 Task: Add Burt's Bees Micellar Facial Towelettes With Rose Water to the cart.
Action: Mouse moved to (349, 147)
Screenshot: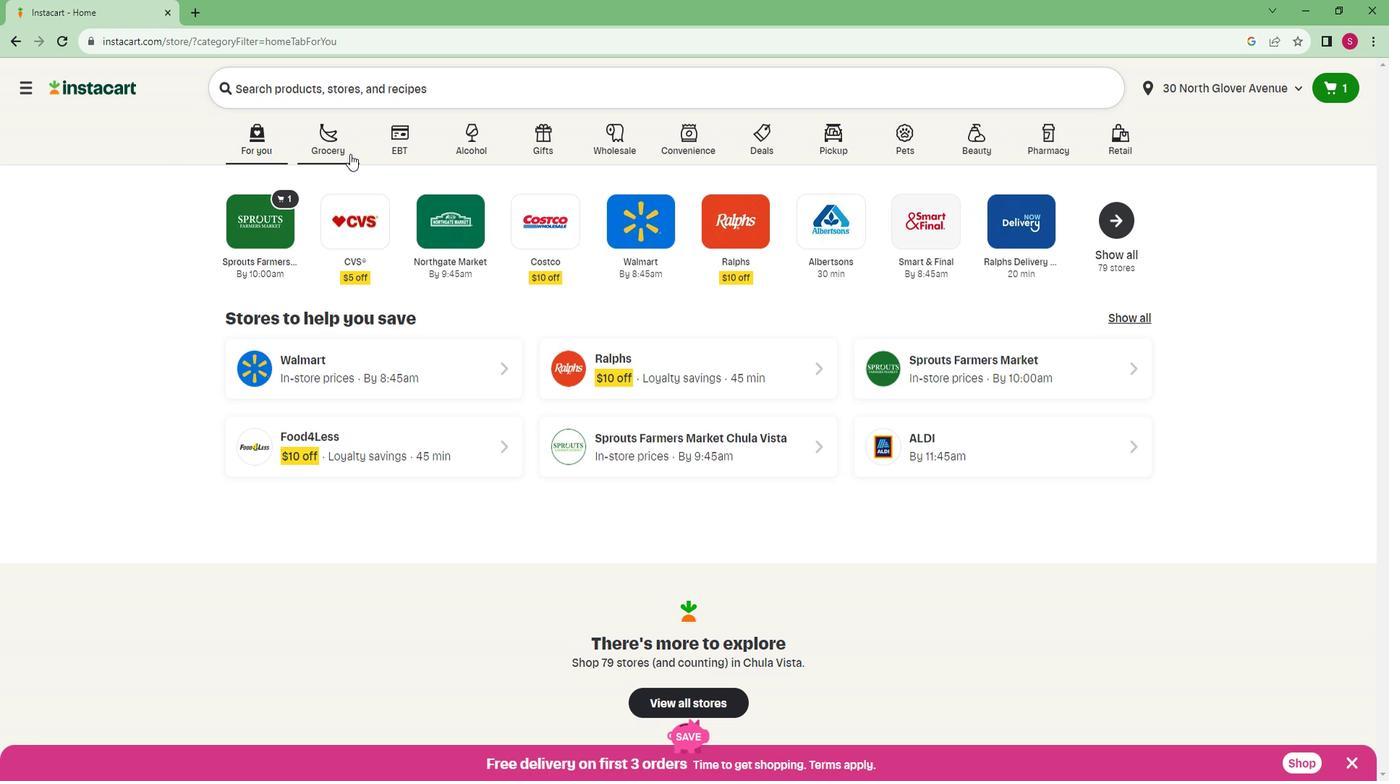 
Action: Mouse pressed left at (349, 147)
Screenshot: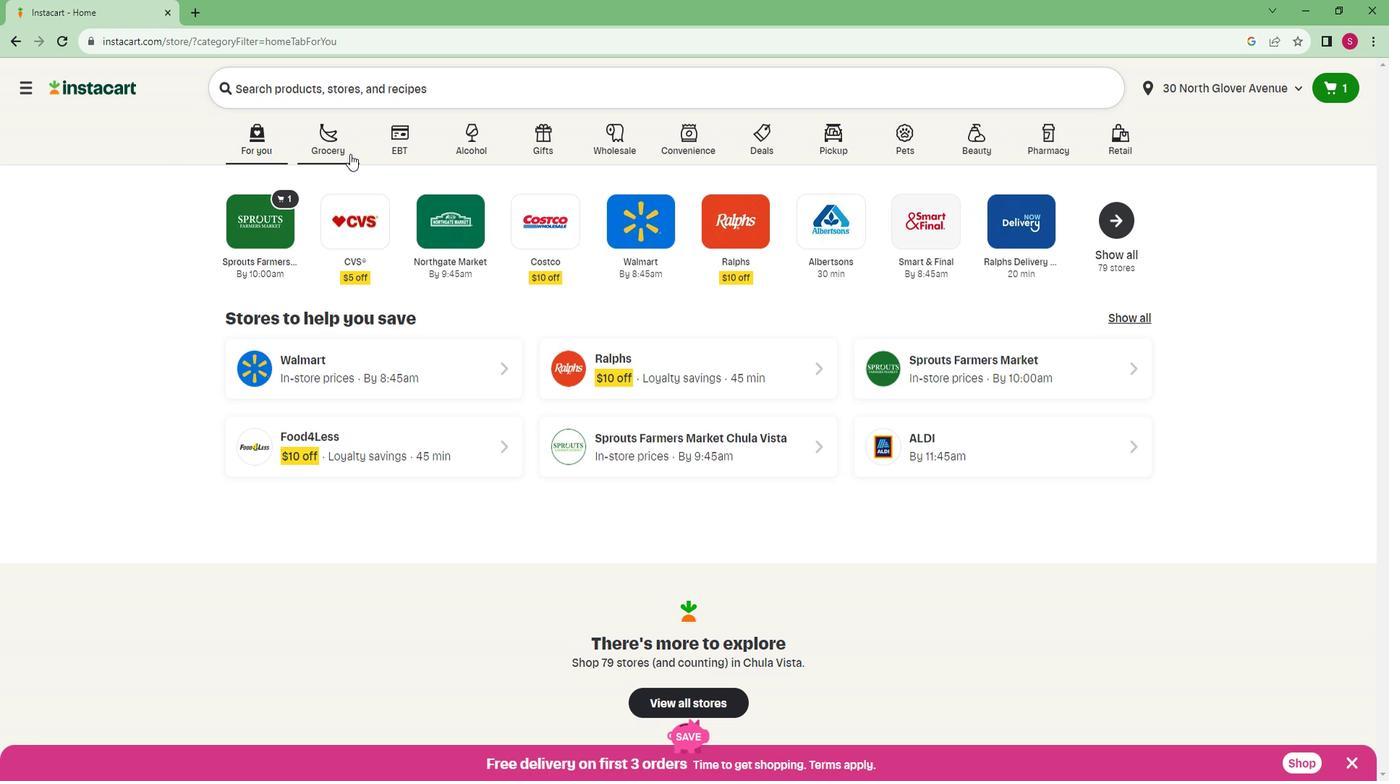 
Action: Mouse moved to (288, 393)
Screenshot: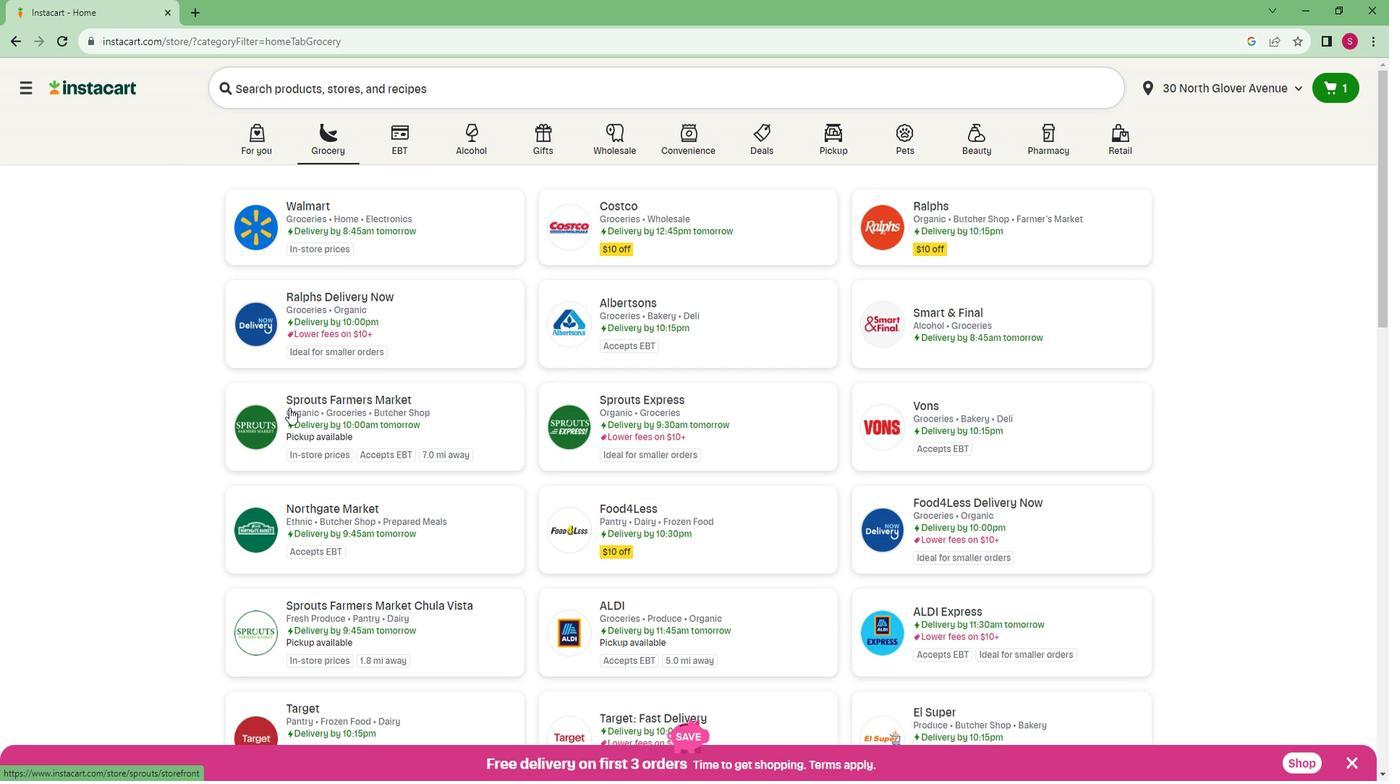 
Action: Mouse pressed left at (288, 393)
Screenshot: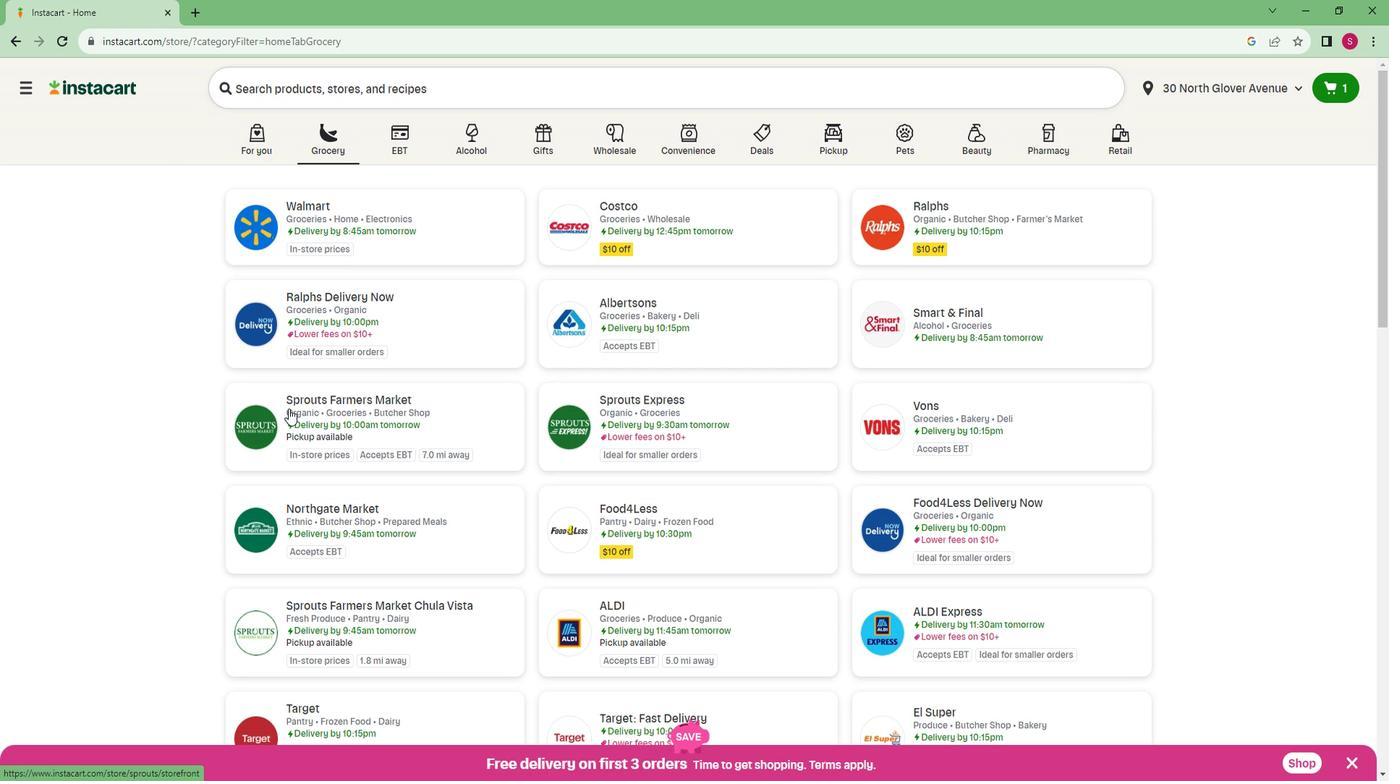 
Action: Mouse moved to (65, 467)
Screenshot: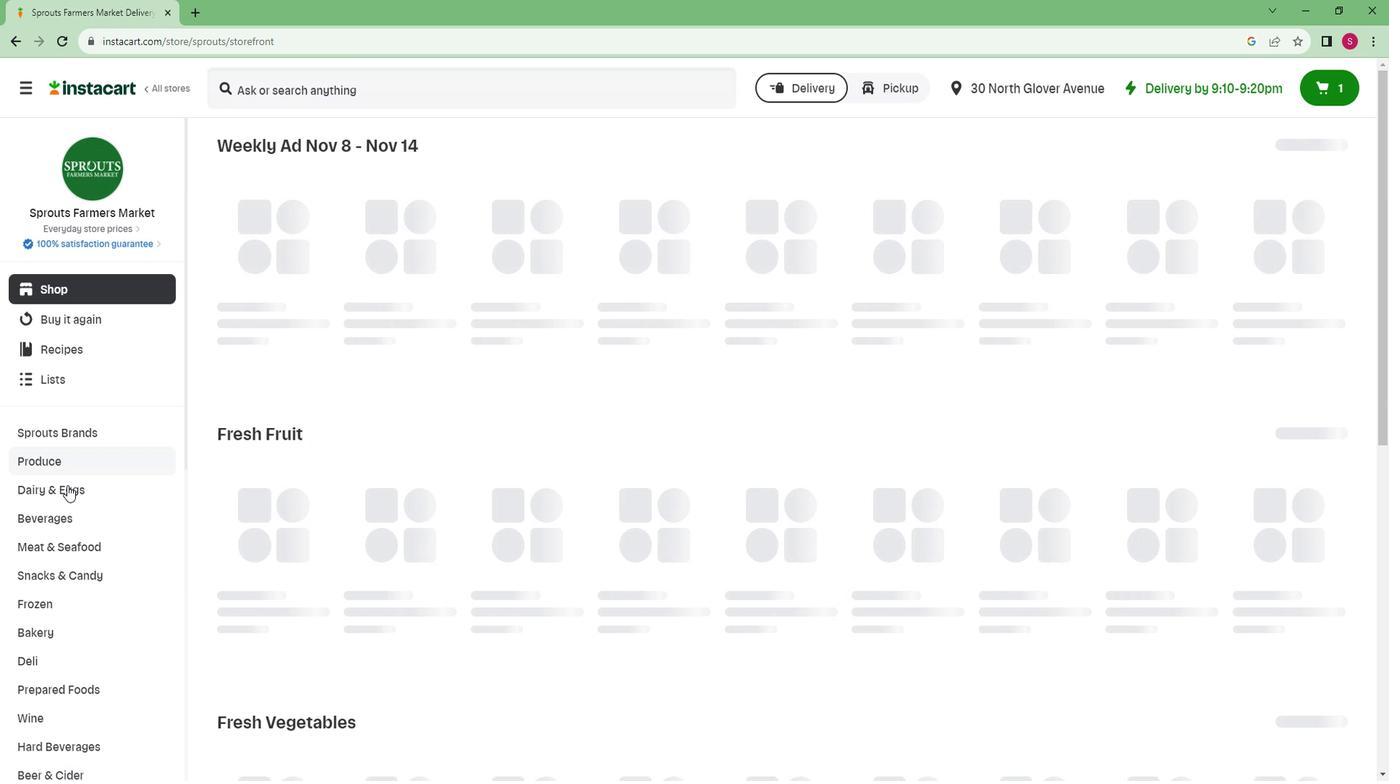 
Action: Mouse scrolled (65, 466) with delta (0, 0)
Screenshot: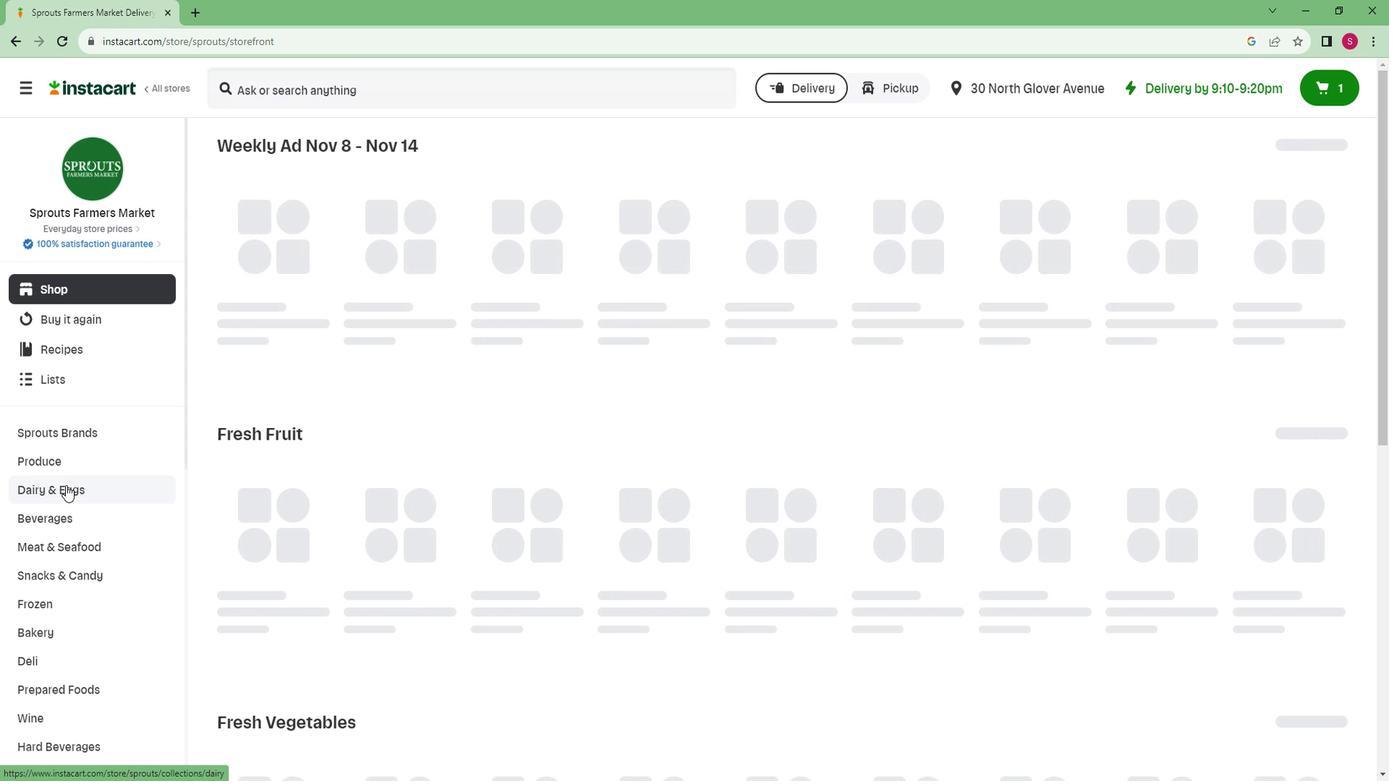 
Action: Mouse scrolled (65, 466) with delta (0, 0)
Screenshot: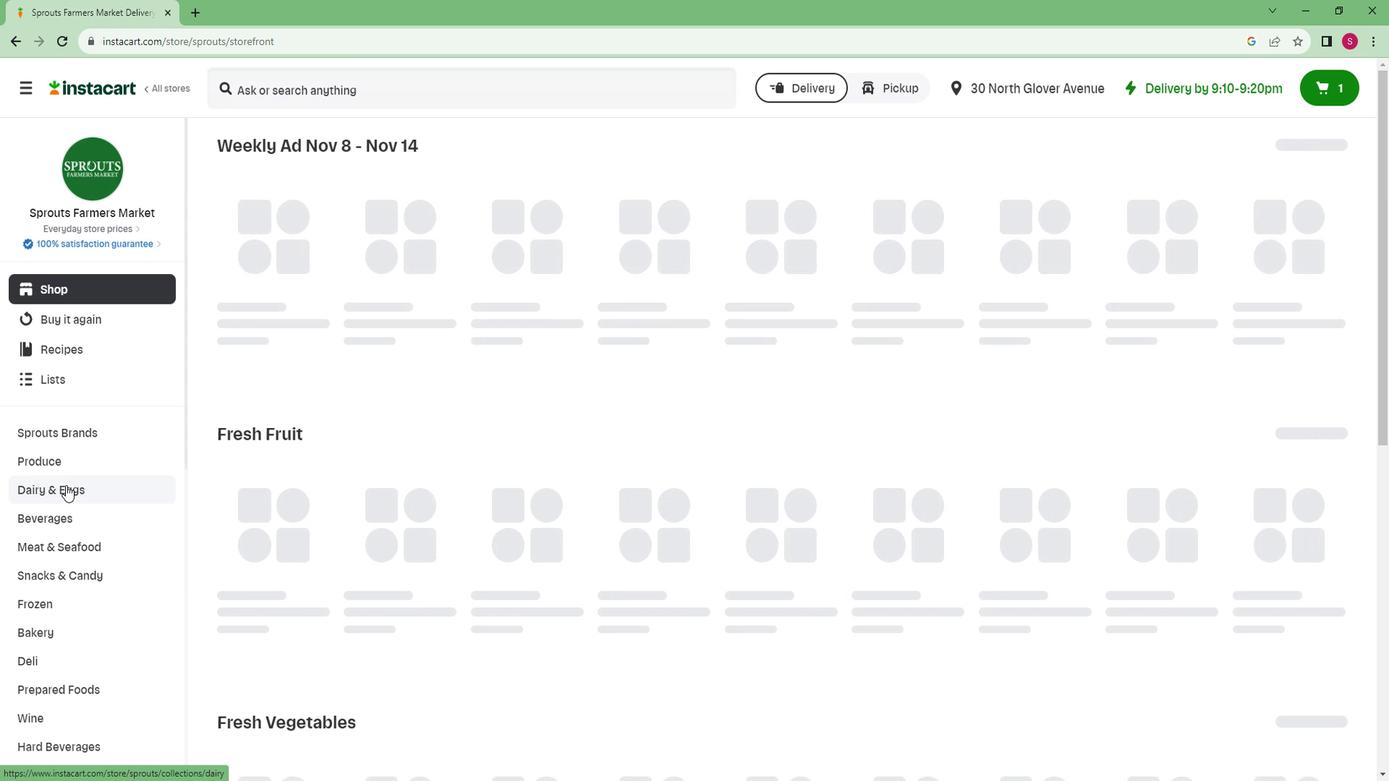 
Action: Mouse scrolled (65, 466) with delta (0, 0)
Screenshot: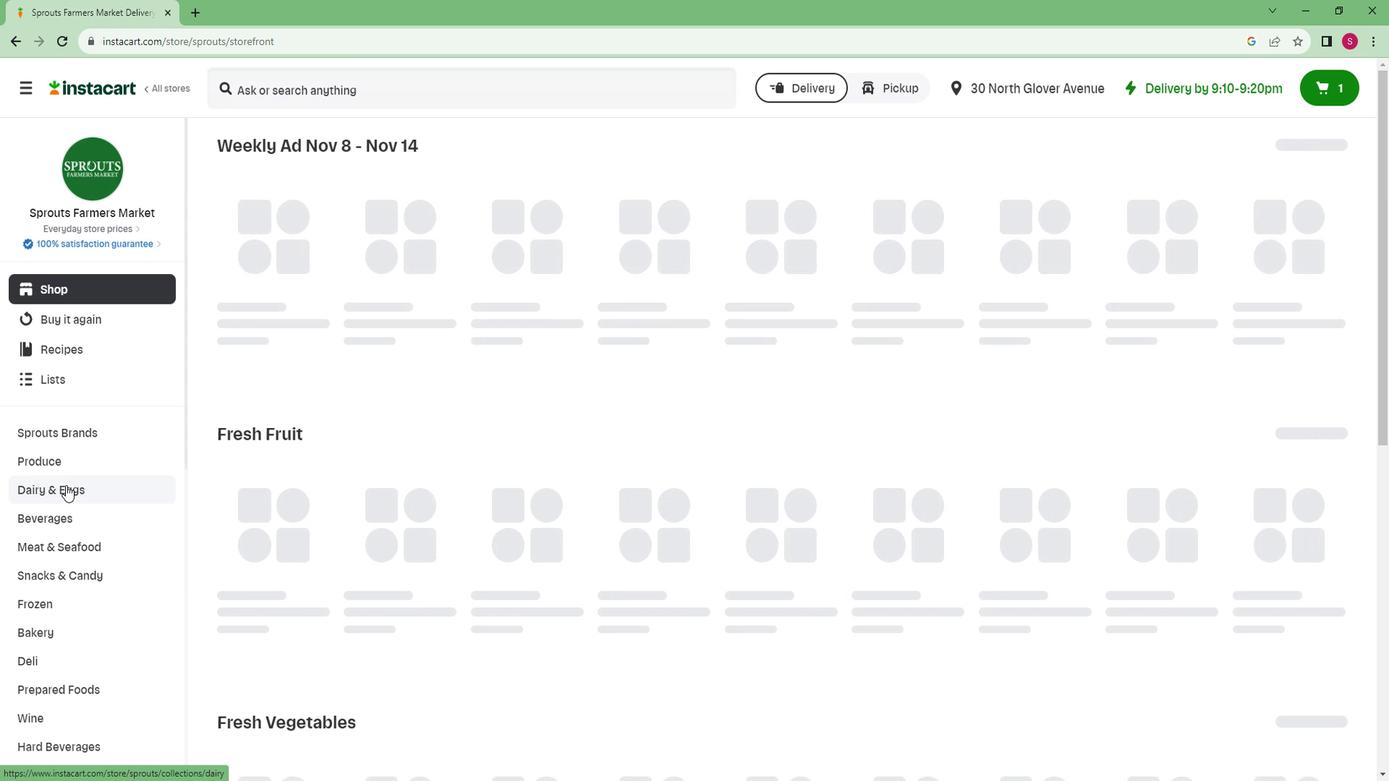 
Action: Mouse scrolled (65, 466) with delta (0, 0)
Screenshot: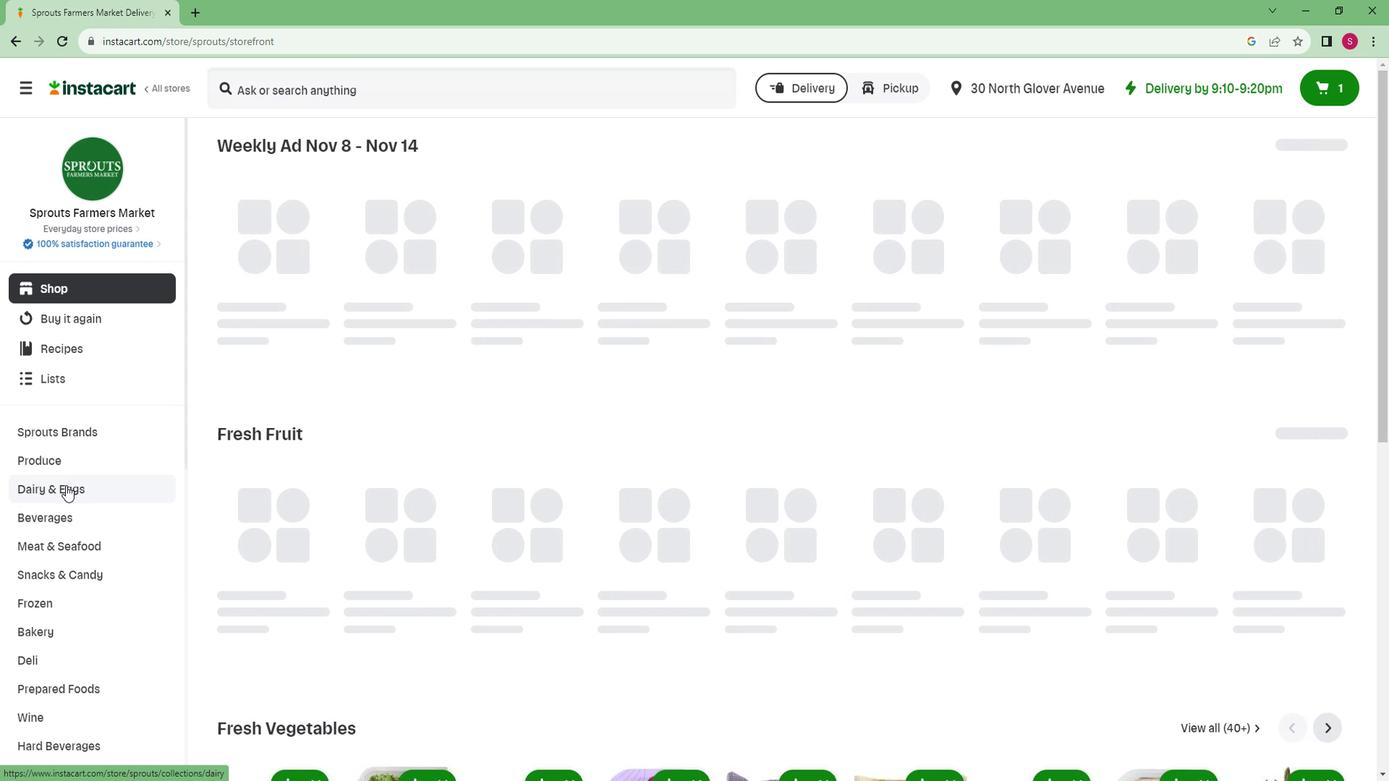 
Action: Mouse scrolled (65, 466) with delta (0, 0)
Screenshot: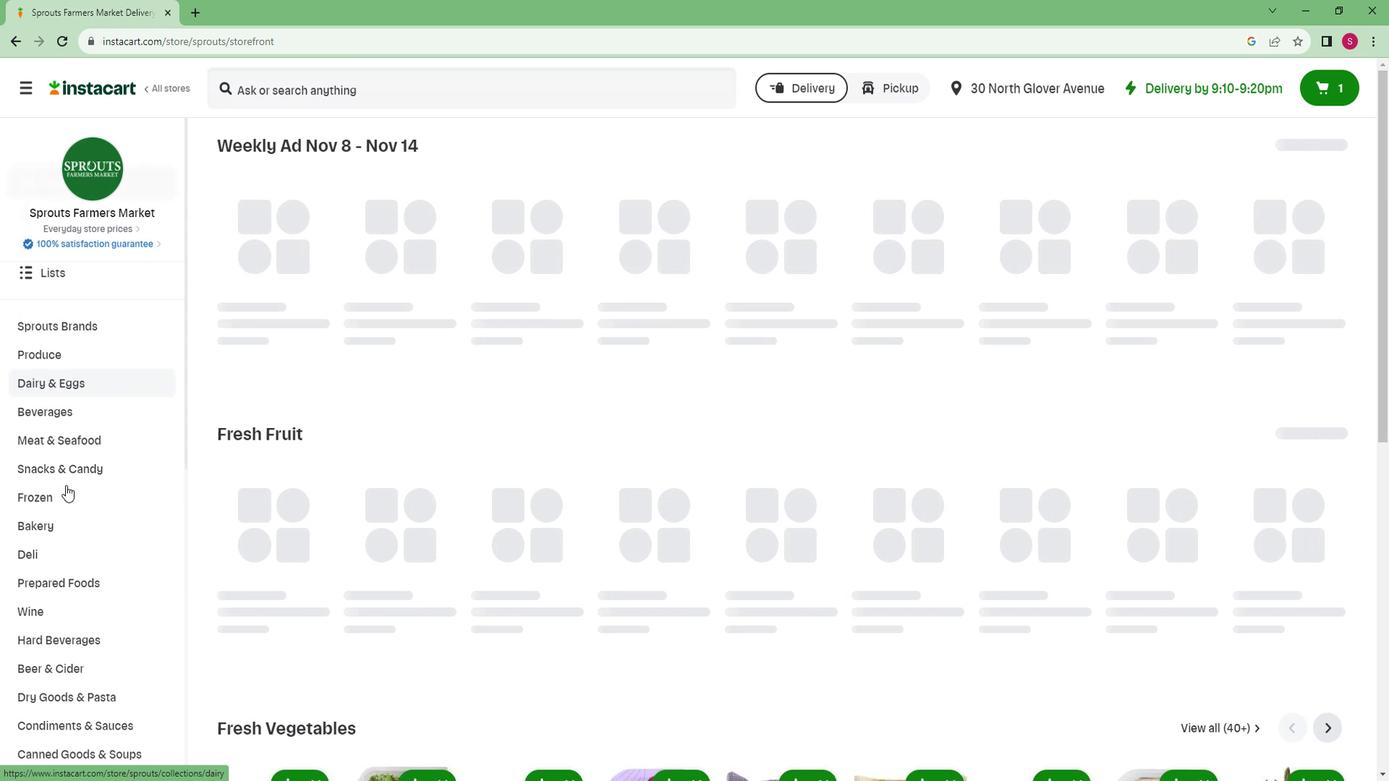 
Action: Mouse scrolled (65, 466) with delta (0, 0)
Screenshot: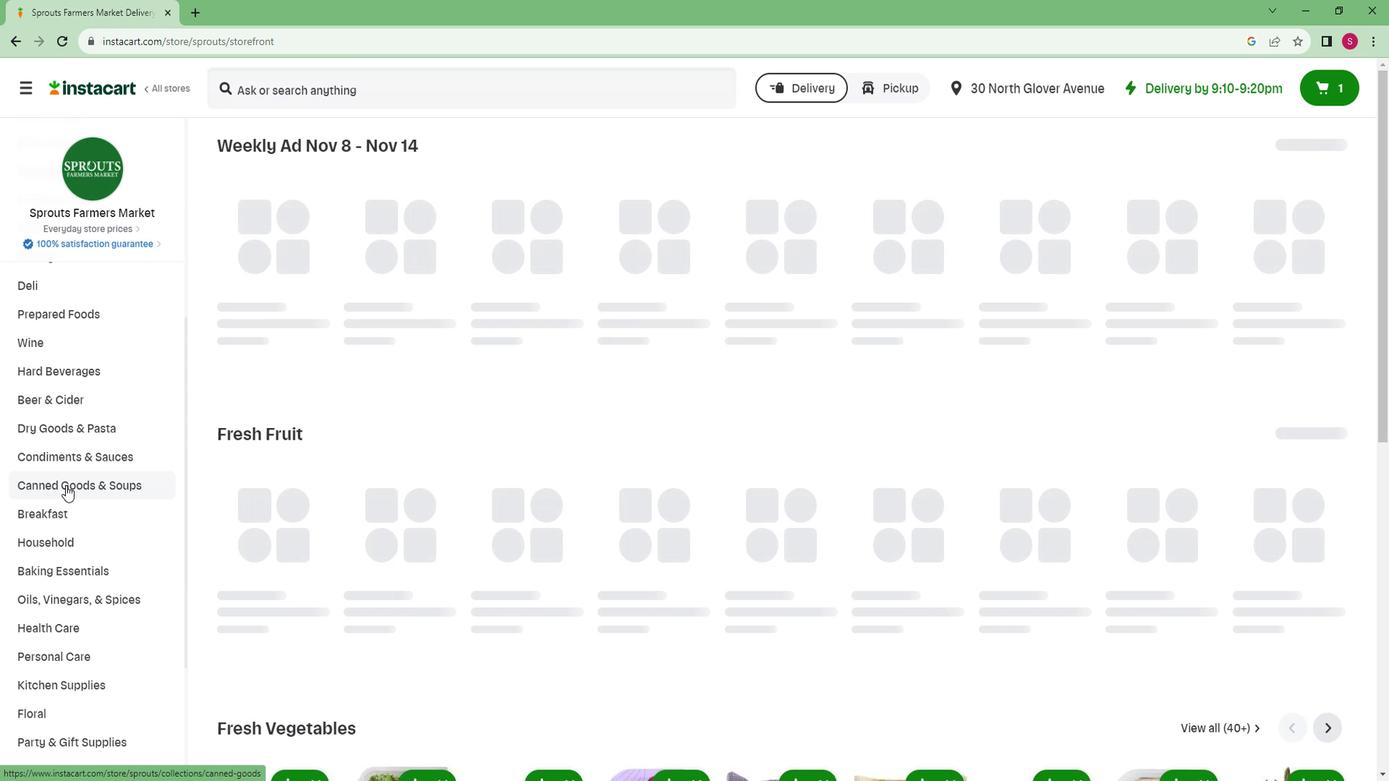 
Action: Mouse scrolled (65, 466) with delta (0, 0)
Screenshot: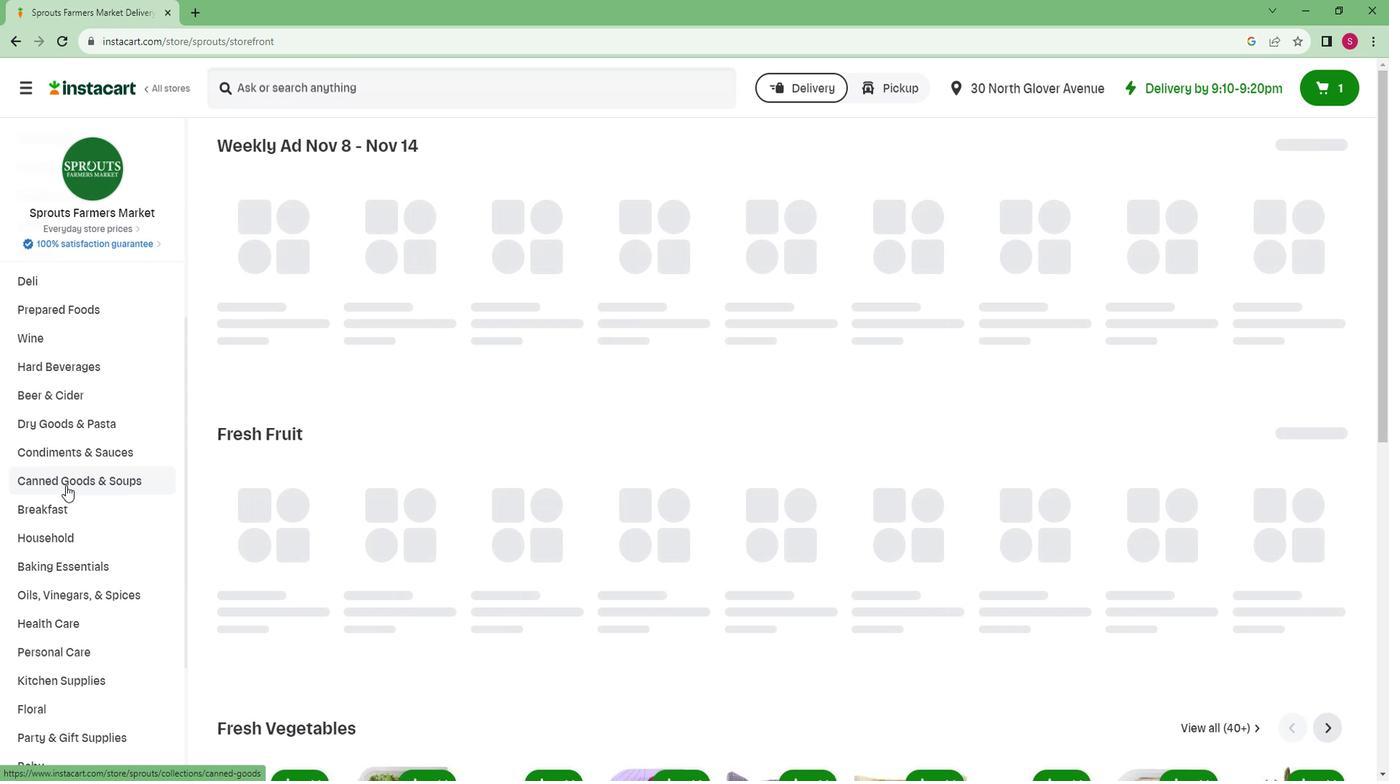 
Action: Mouse scrolled (65, 466) with delta (0, 0)
Screenshot: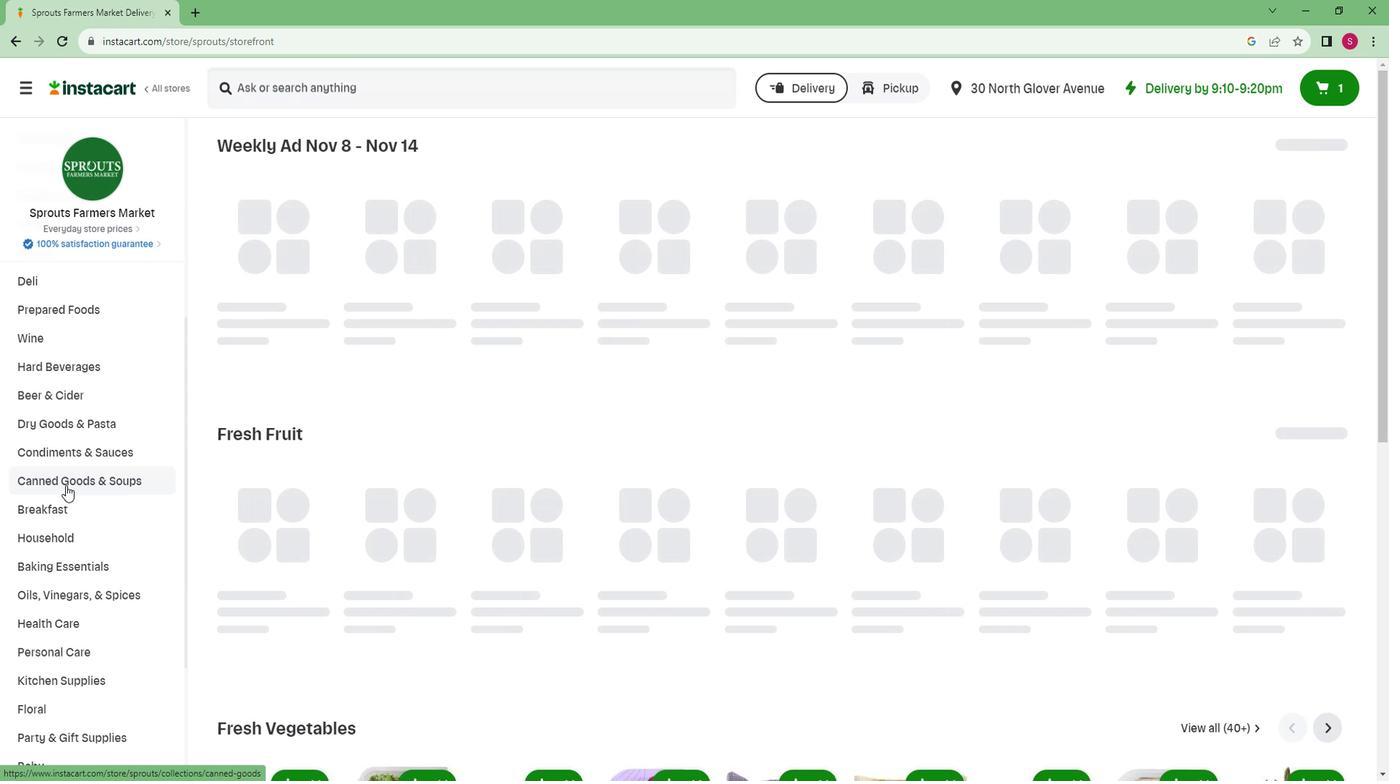 
Action: Mouse scrolled (65, 466) with delta (0, 0)
Screenshot: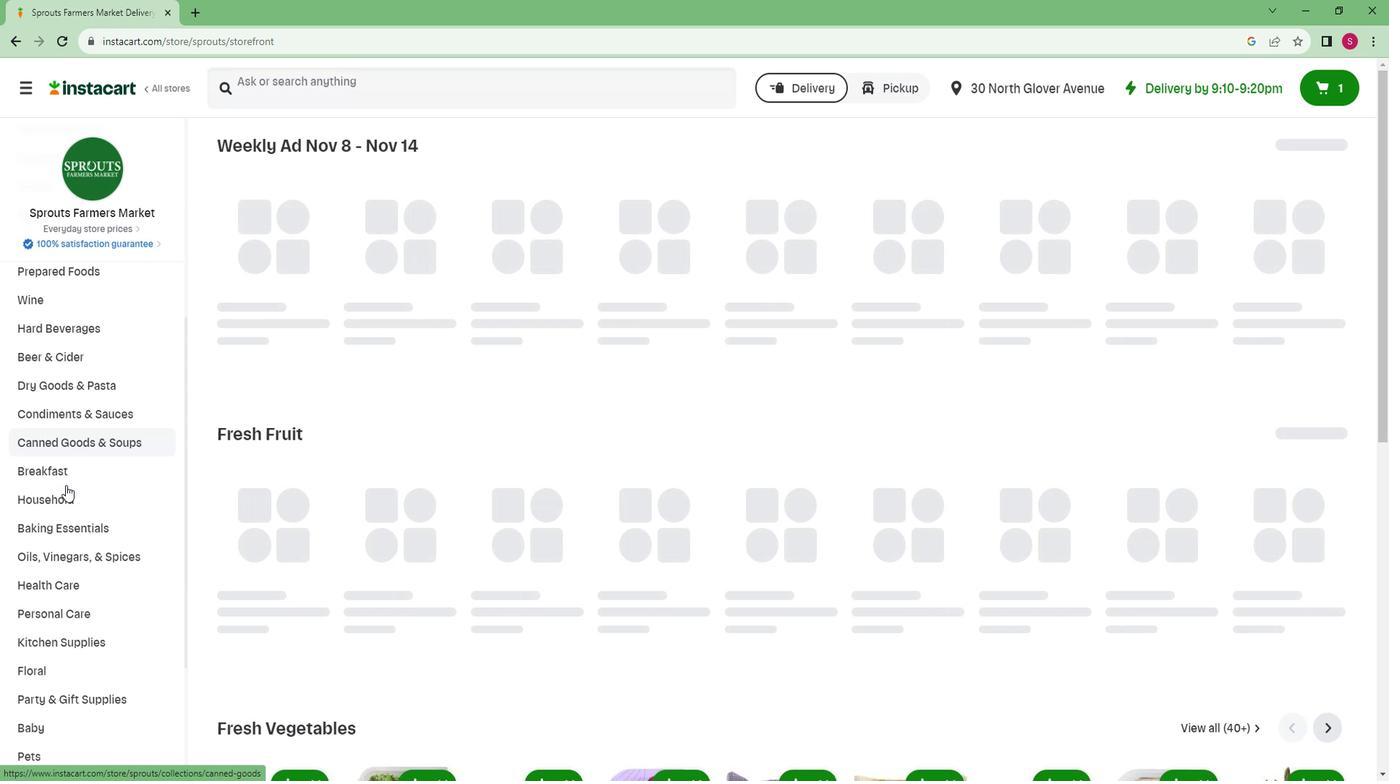 
Action: Mouse moved to (36, 710)
Screenshot: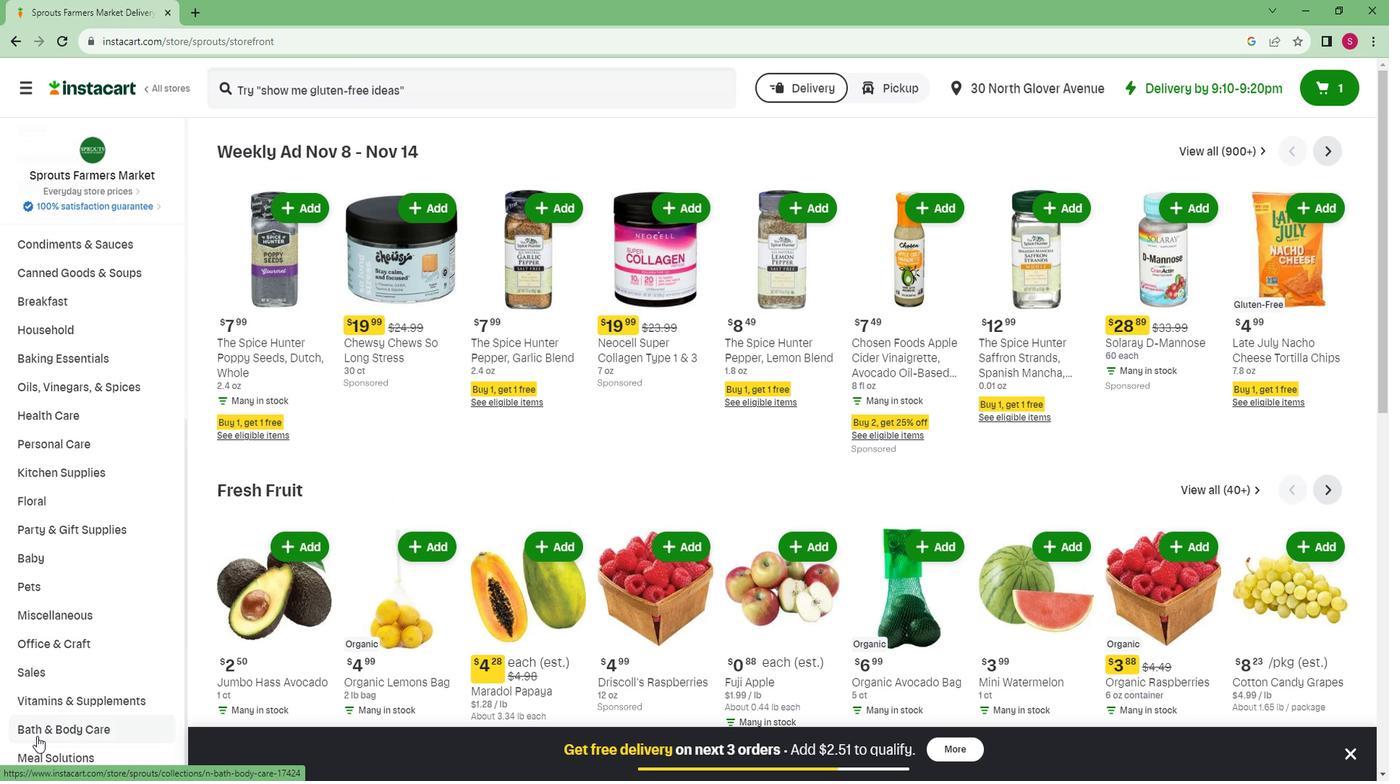 
Action: Mouse pressed left at (36, 710)
Screenshot: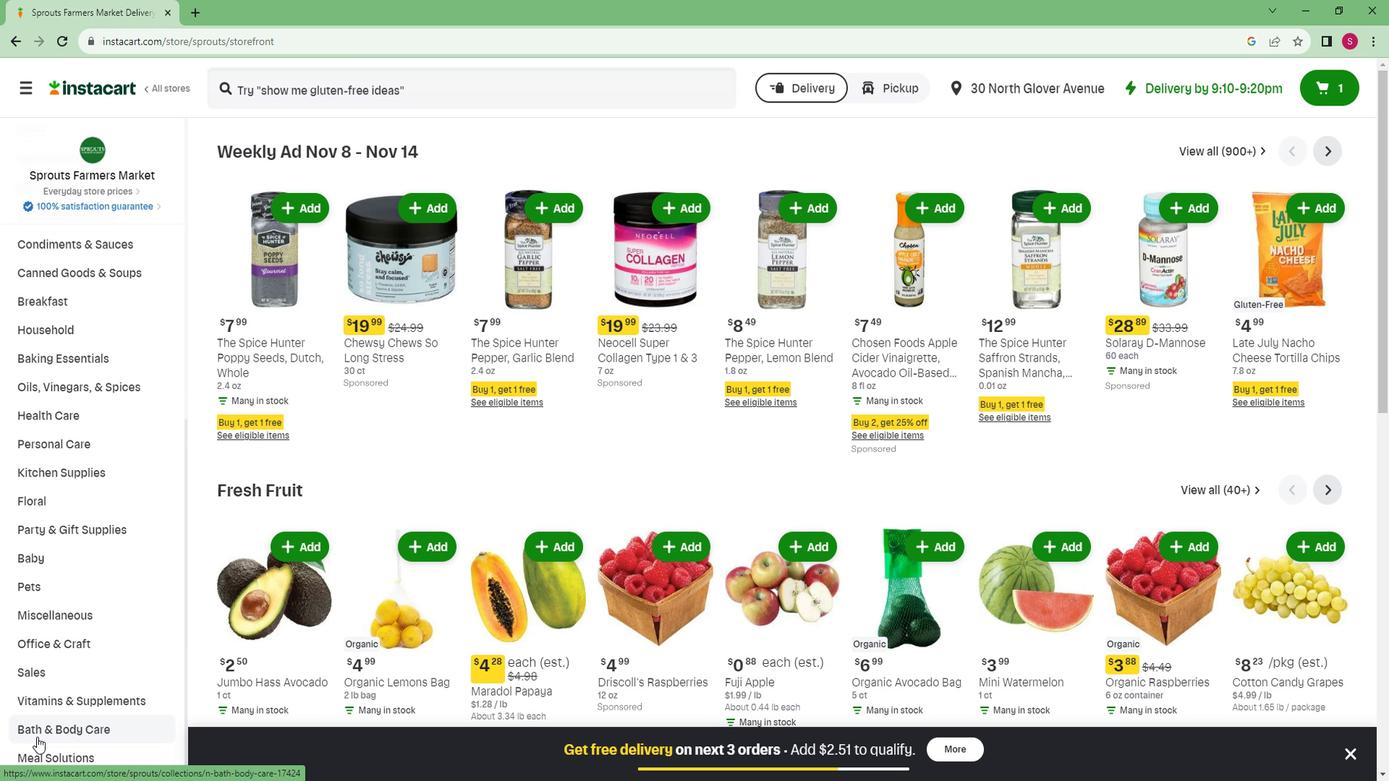 
Action: Mouse moved to (850, 188)
Screenshot: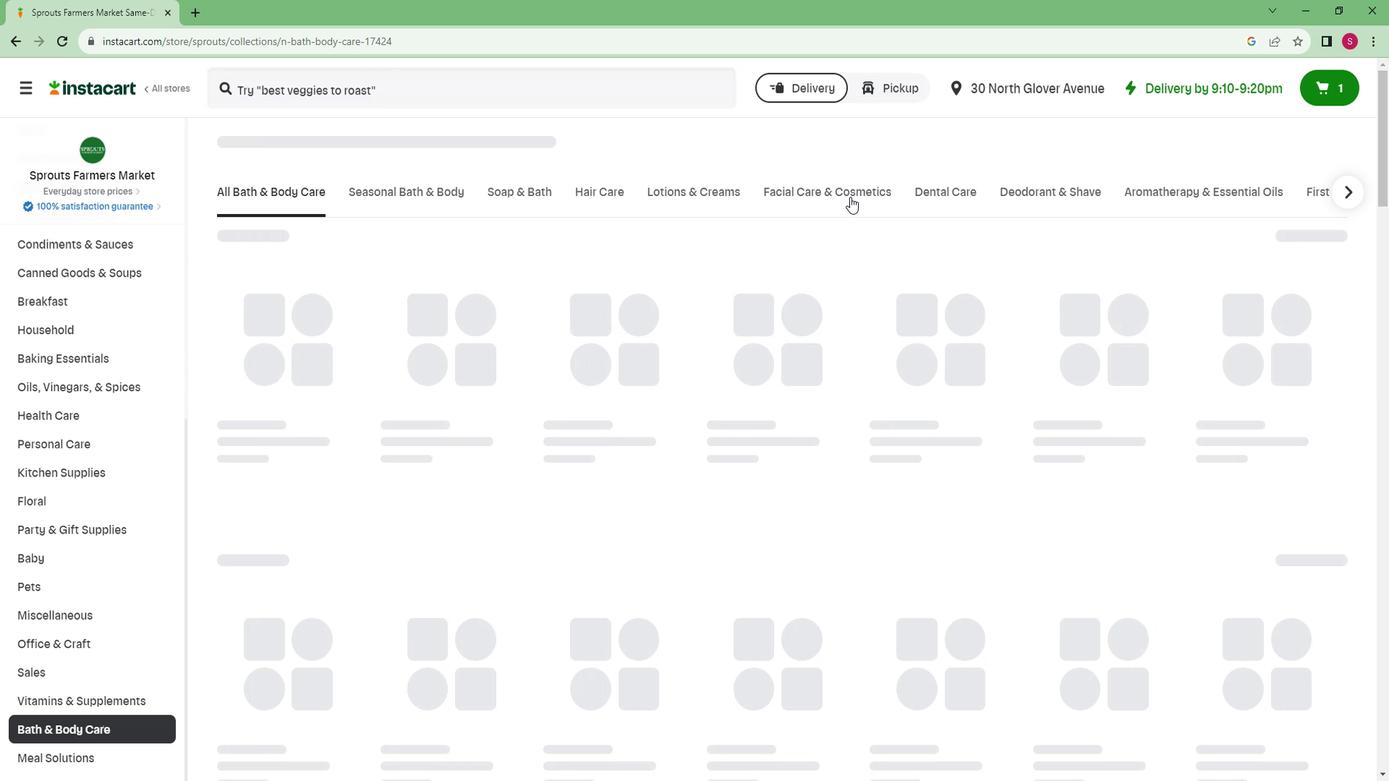 
Action: Mouse pressed left at (850, 188)
Screenshot: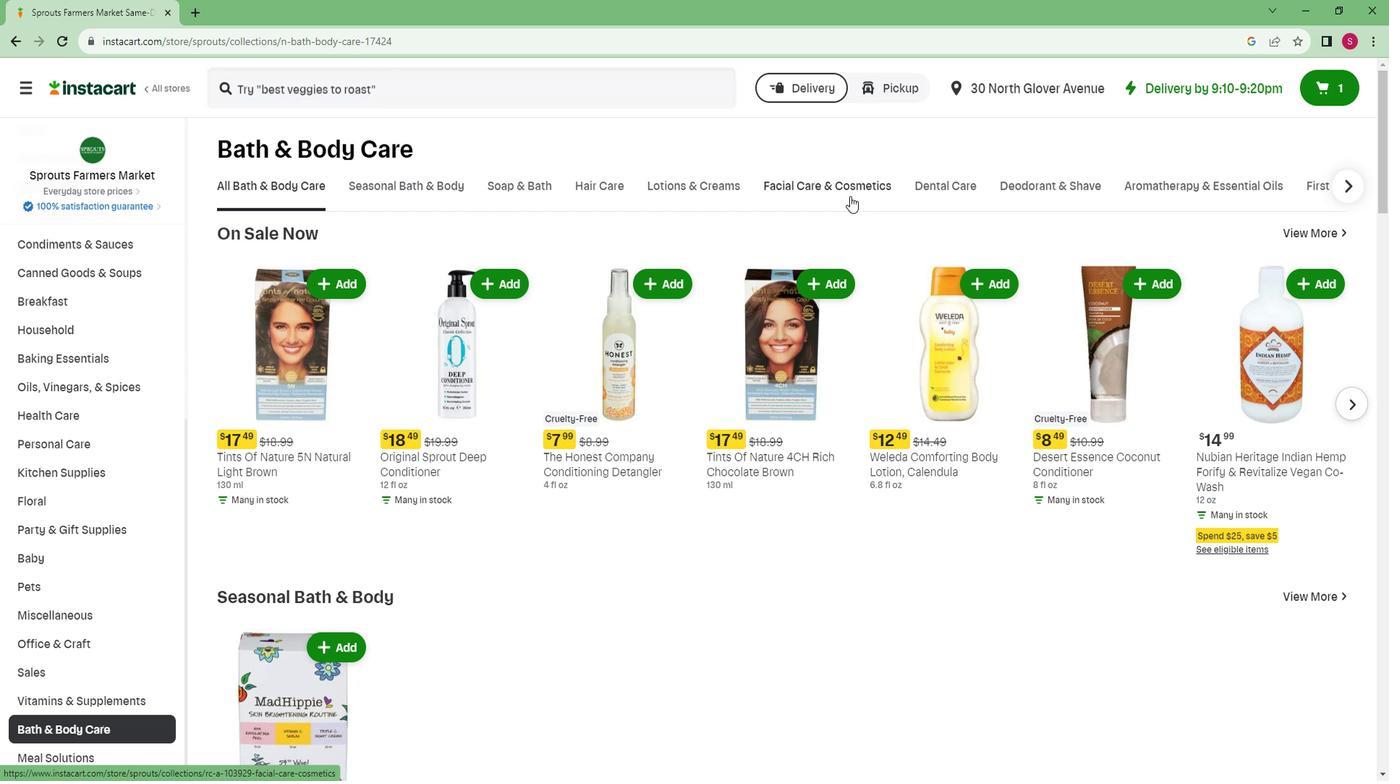 
Action: Mouse moved to (344, 84)
Screenshot: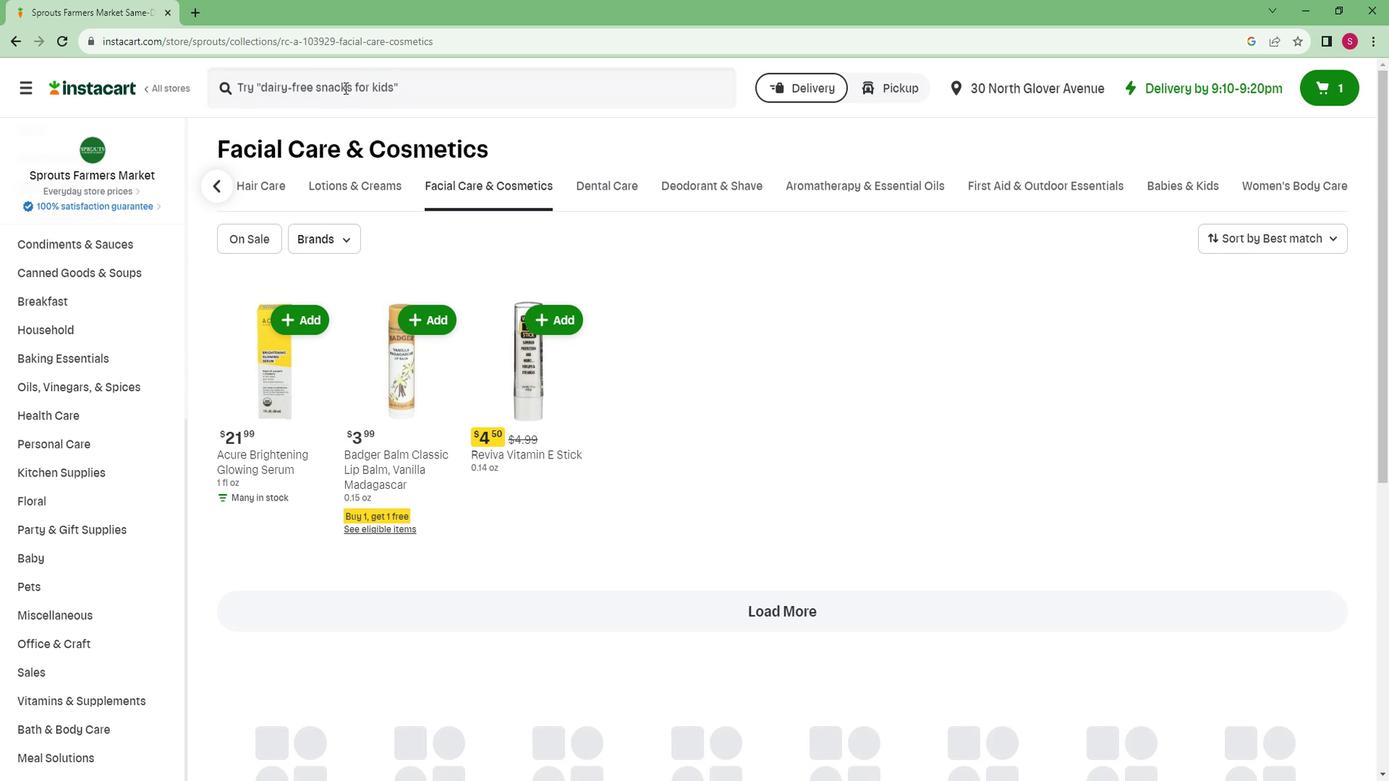 
Action: Mouse pressed left at (344, 84)
Screenshot: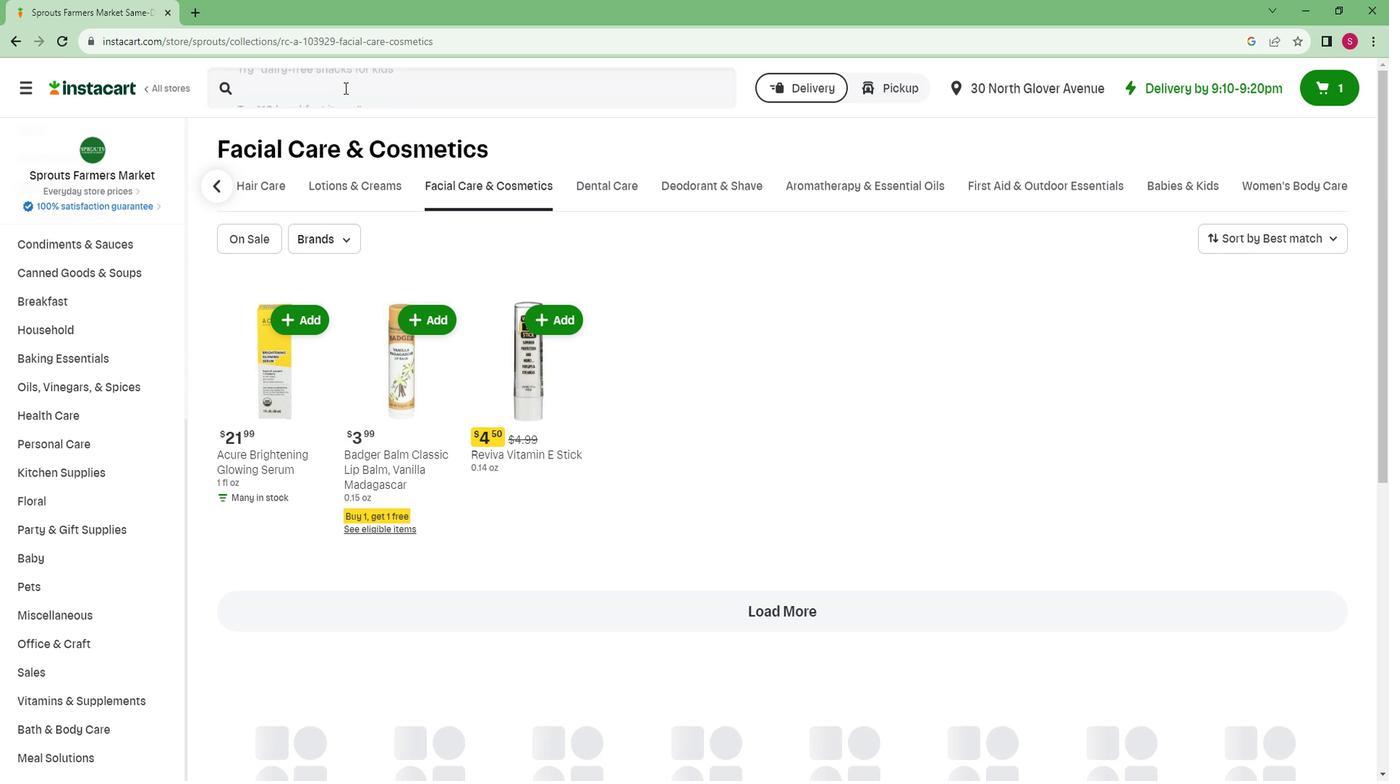
Action: Key pressed <Key.caps_lock>B<Key.caps_lock>urts<Key.space><Key.caps_lock>B<Key.caps_lock>ees<Key.space><Key.caps_lock>M<Key.caps_lock>icellar<Key.space><Key.caps_lock>F<Key.caps_lock>acial<Key.space><Key.caps_lock>T<Key.caps_lock>owell<Key.backspace>ettes<Key.space>with<Key.space><Key.caps_lock>R<Key.caps_lock>ose<Key.space><Key.caps_lock>W<Key.caps_lock>ater<Key.enter>
Screenshot: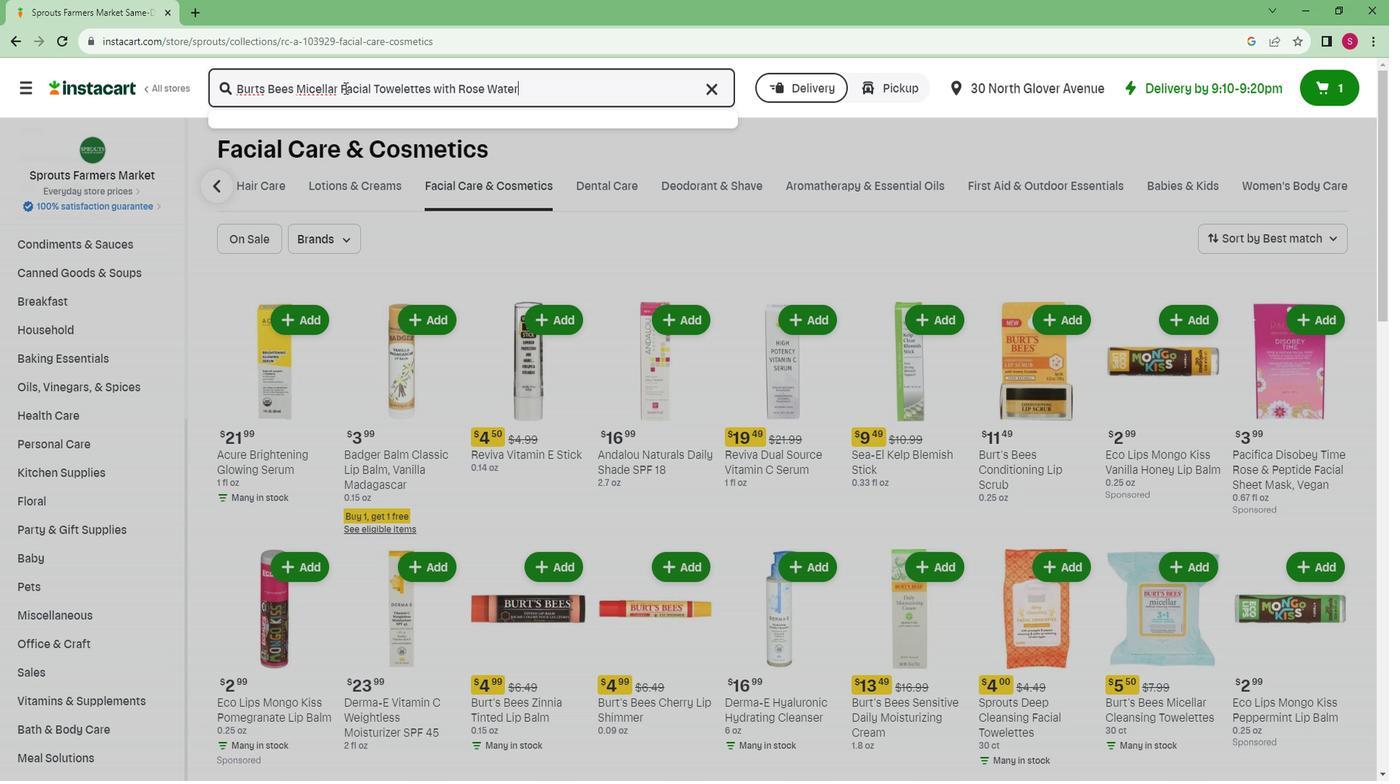 
Action: Mouse moved to (408, 213)
Screenshot: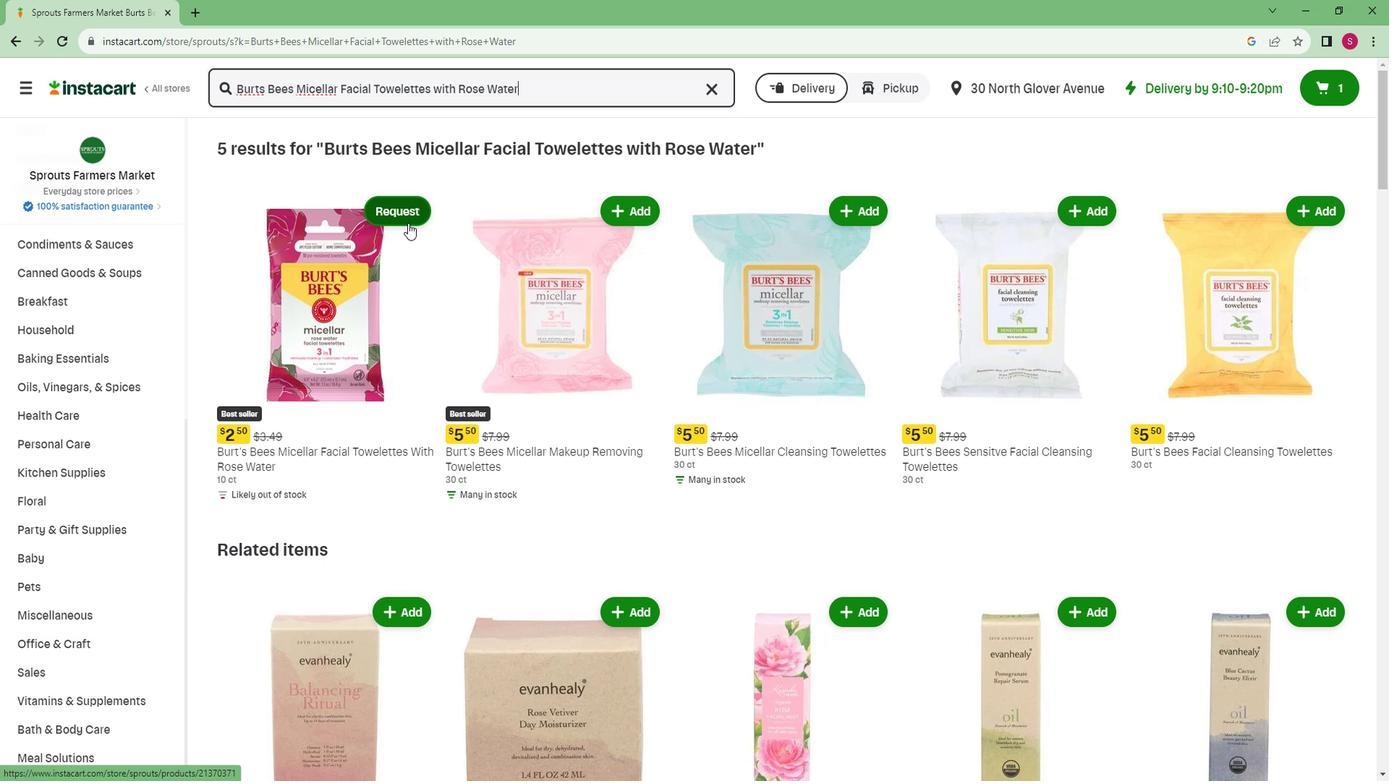 
Action: Mouse pressed left at (408, 213)
Screenshot: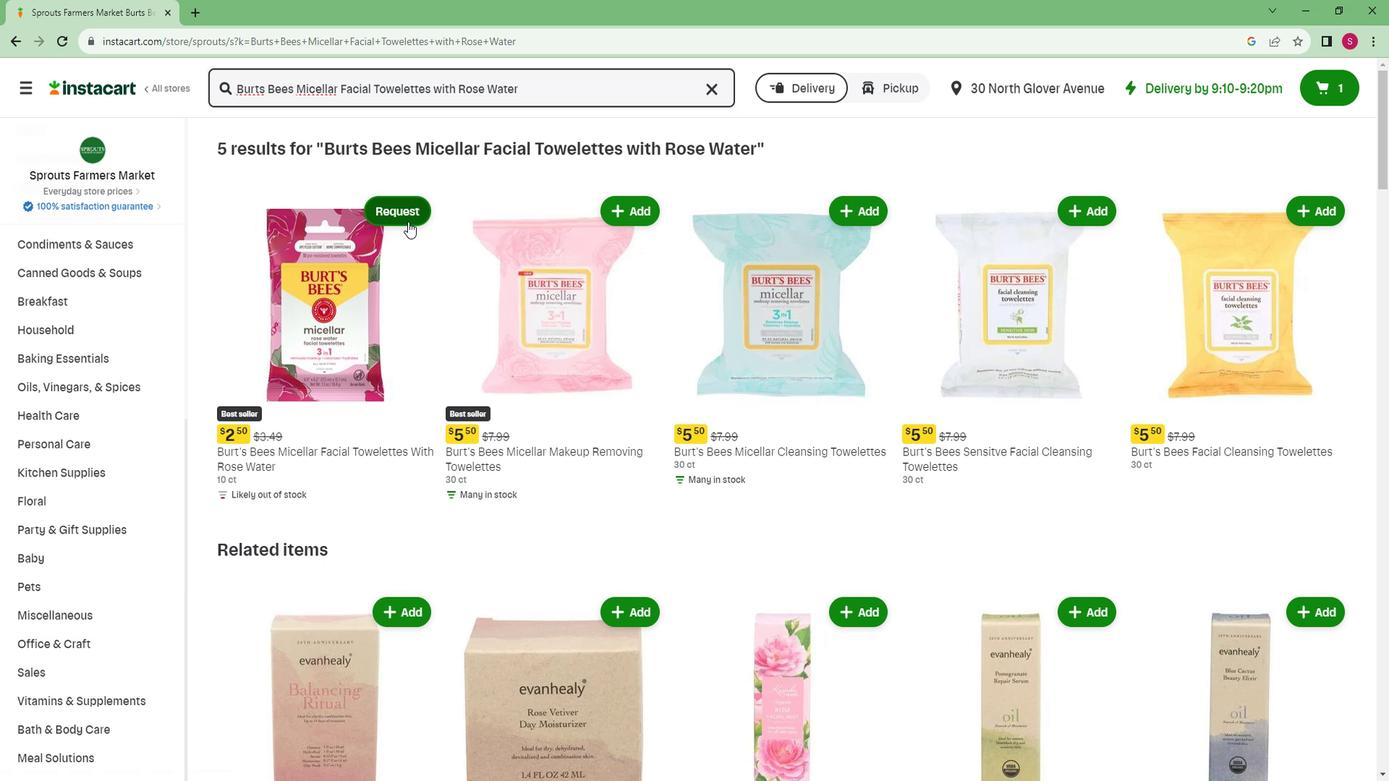 
Action: Mouse moved to (388, 289)
Screenshot: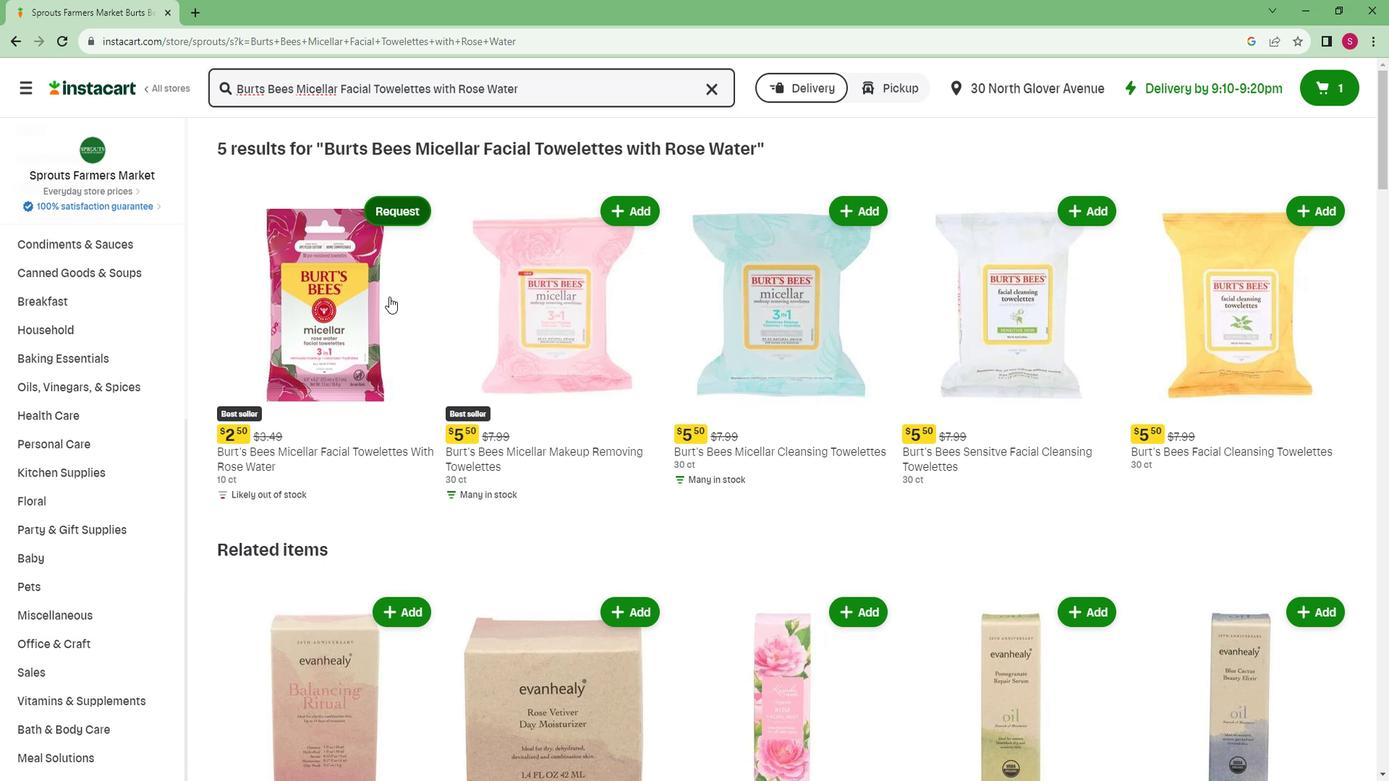 
